 Task: In the  document campaign Apply all border to the tabe with  'with box; Style line and width 1/4 pt 'Select Header and apply  'Italics' Select the text and align it to the  Left
Action: Mouse moved to (217, 119)
Screenshot: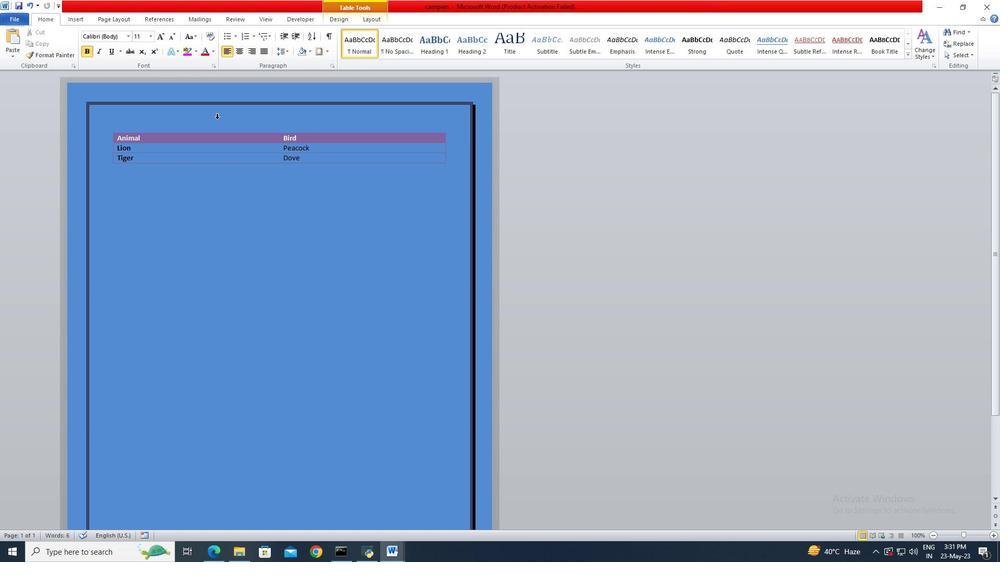
Action: Key pressed ctrl+A
Screenshot: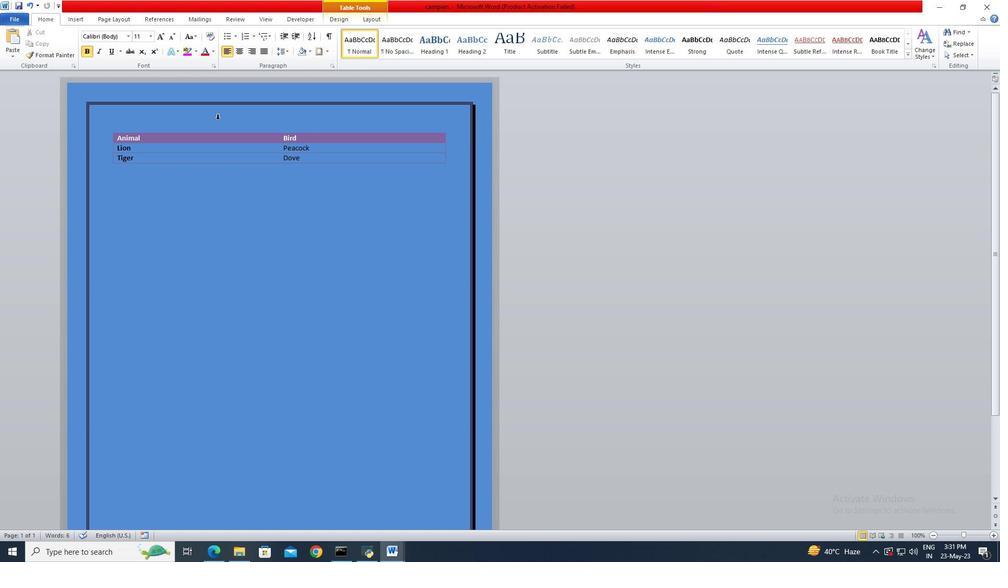 
Action: Mouse moved to (318, 51)
Screenshot: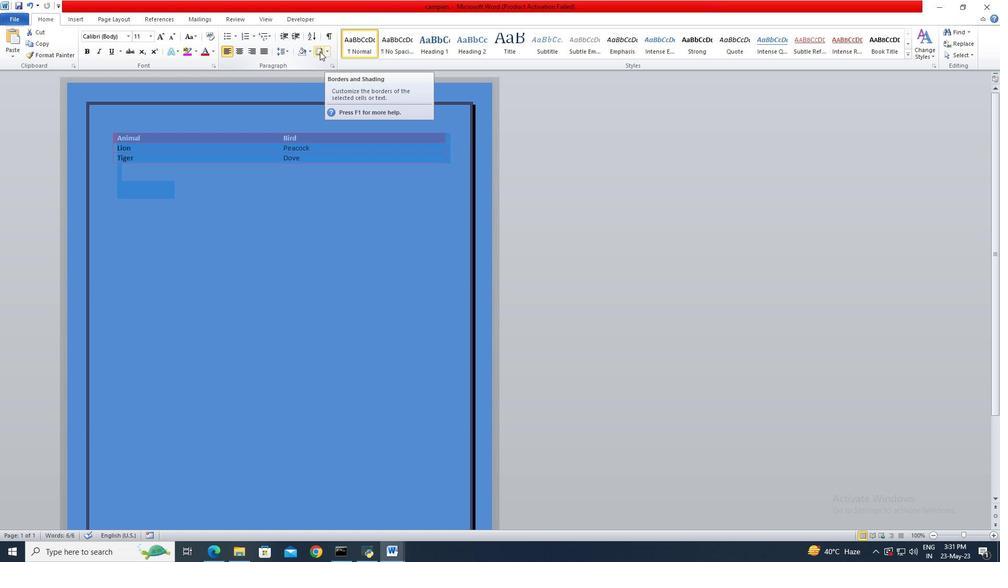 
Action: Mouse pressed left at (318, 51)
Screenshot: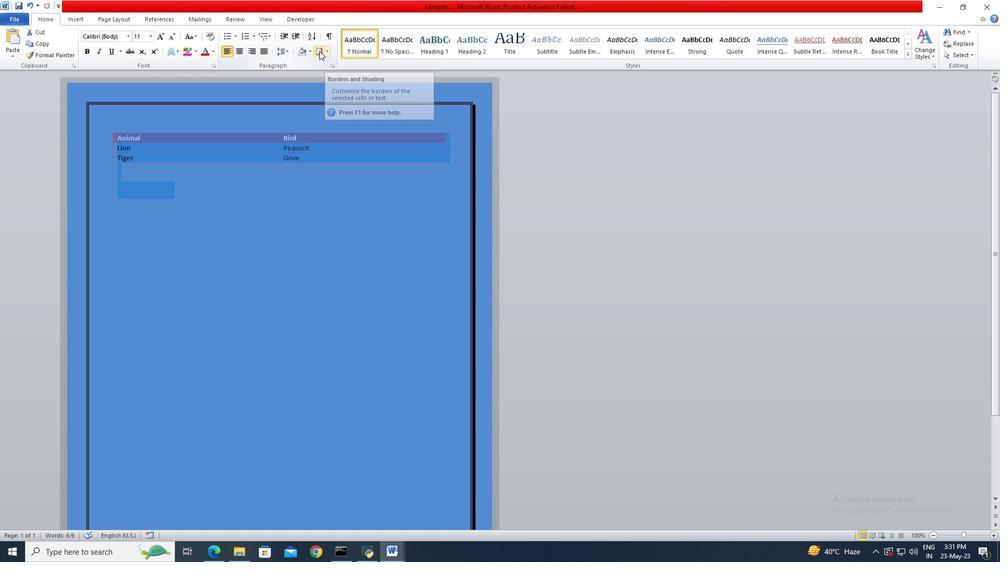 
Action: Mouse moved to (380, 233)
Screenshot: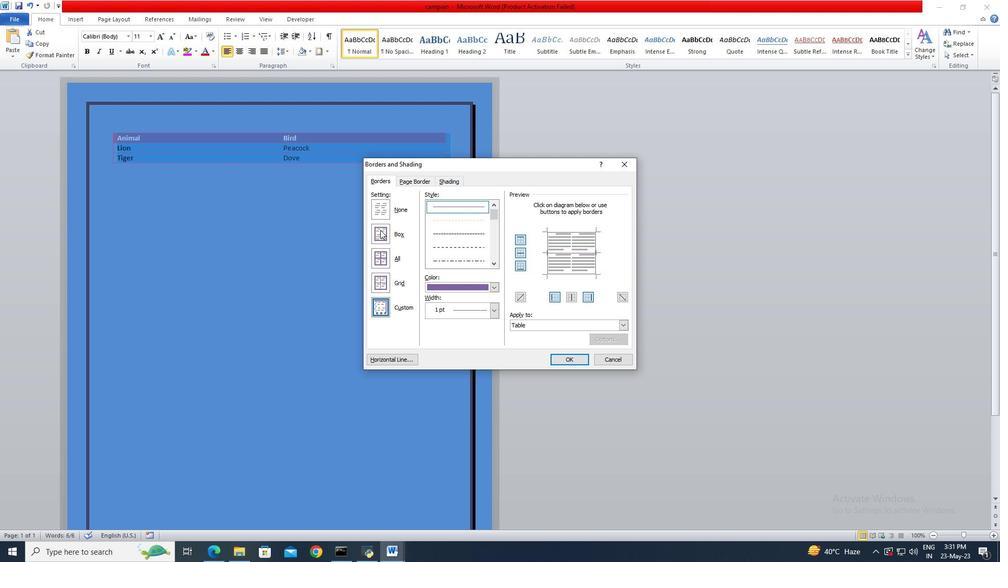 
Action: Mouse pressed left at (380, 233)
Screenshot: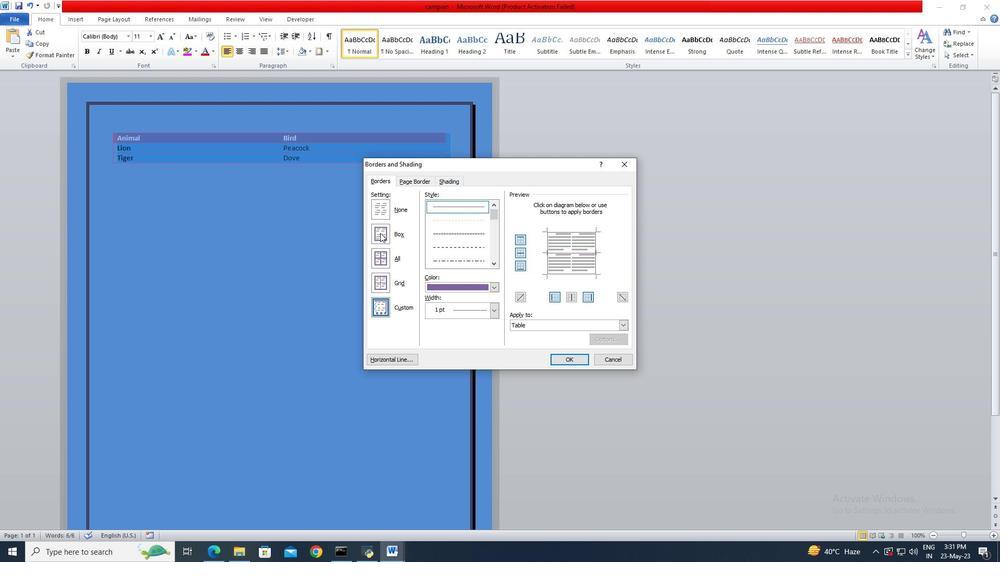 
Action: Mouse moved to (450, 207)
Screenshot: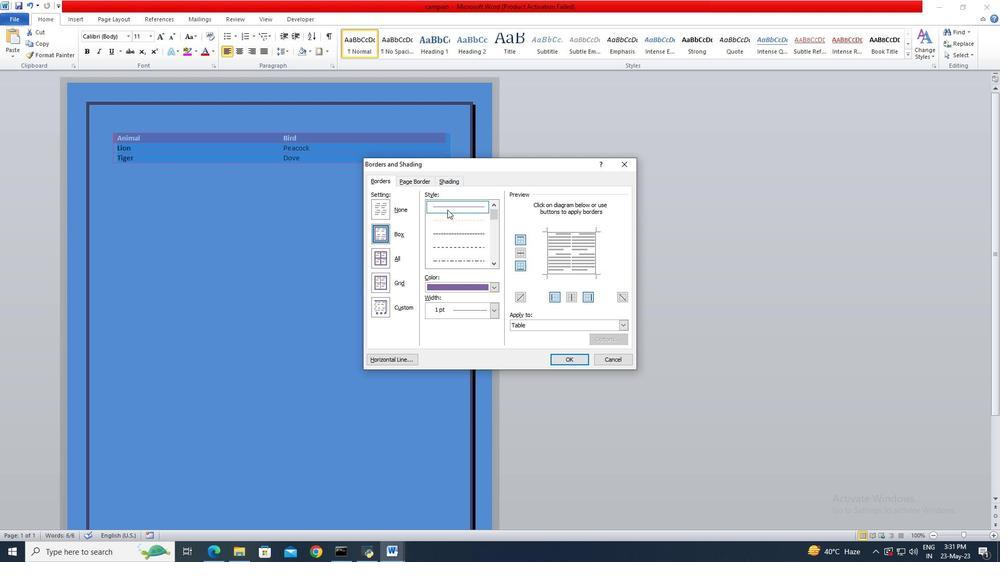 
Action: Mouse pressed left at (450, 207)
Screenshot: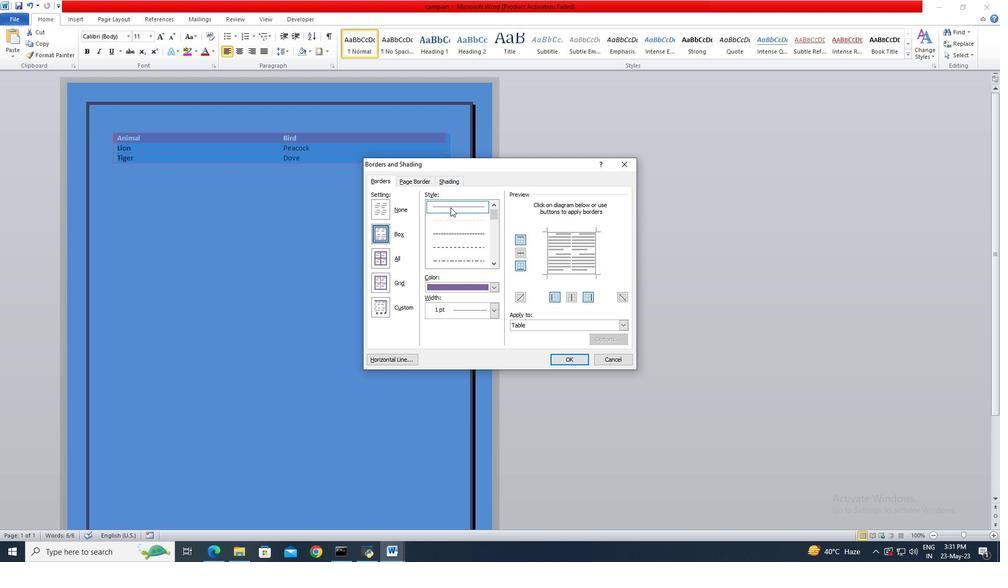 
Action: Mouse moved to (493, 307)
Screenshot: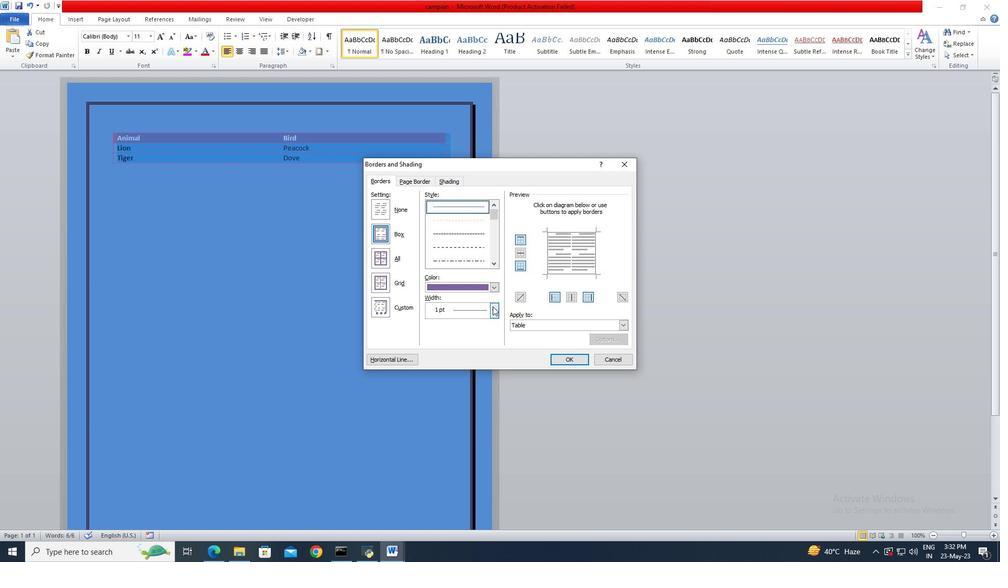 
Action: Mouse pressed left at (493, 307)
Screenshot: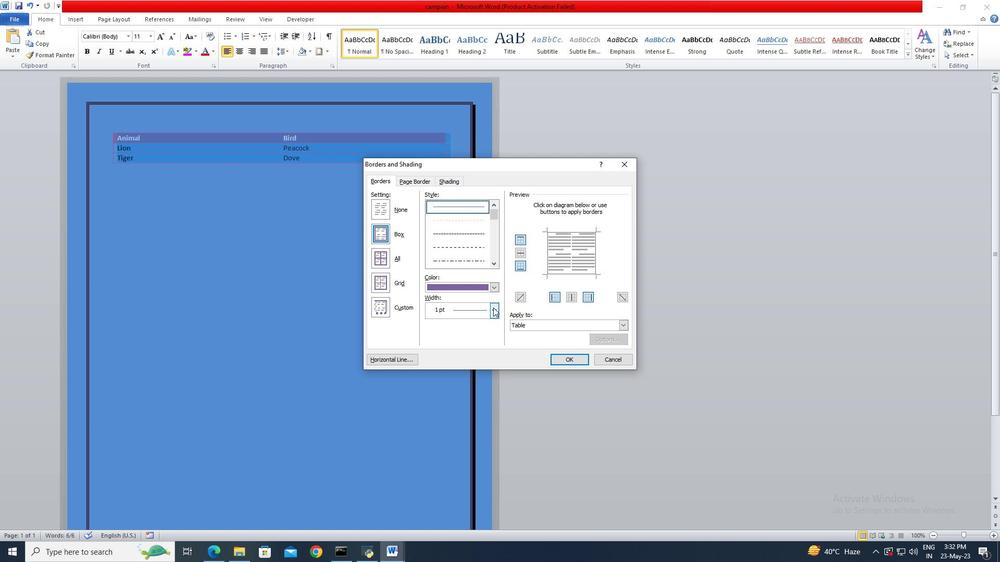 
Action: Mouse moved to (480, 326)
Screenshot: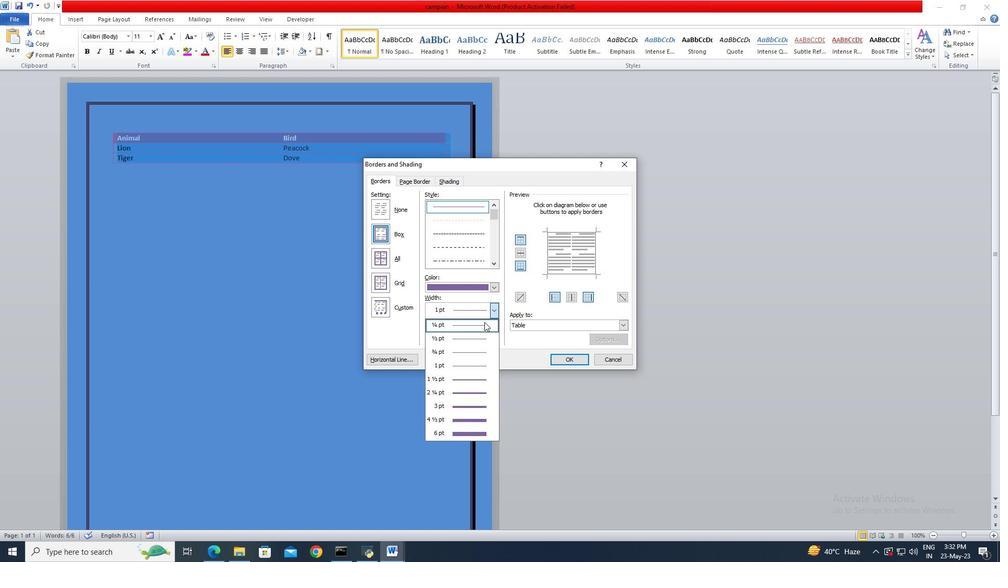 
Action: Mouse pressed left at (480, 326)
Screenshot: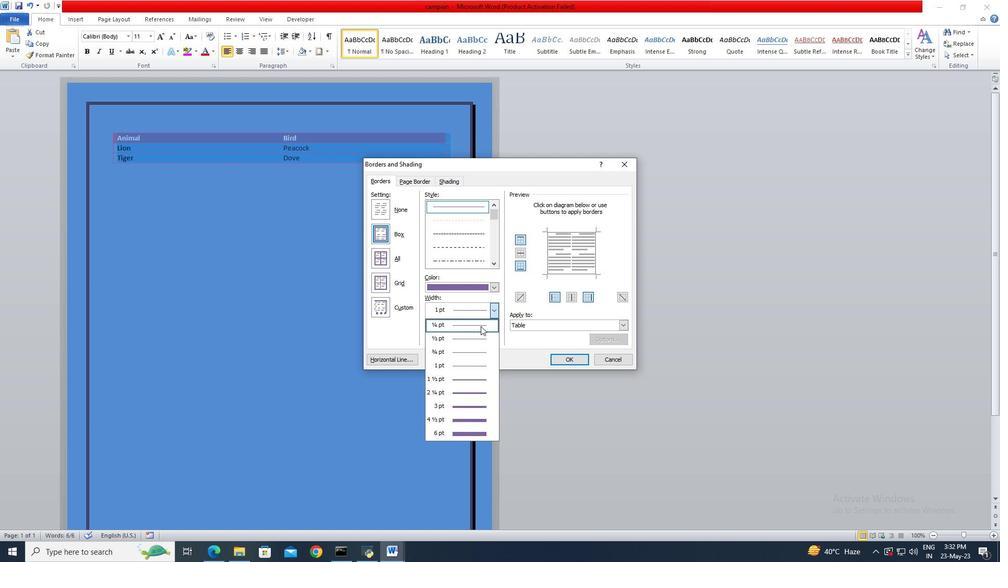 
Action: Mouse moved to (566, 357)
Screenshot: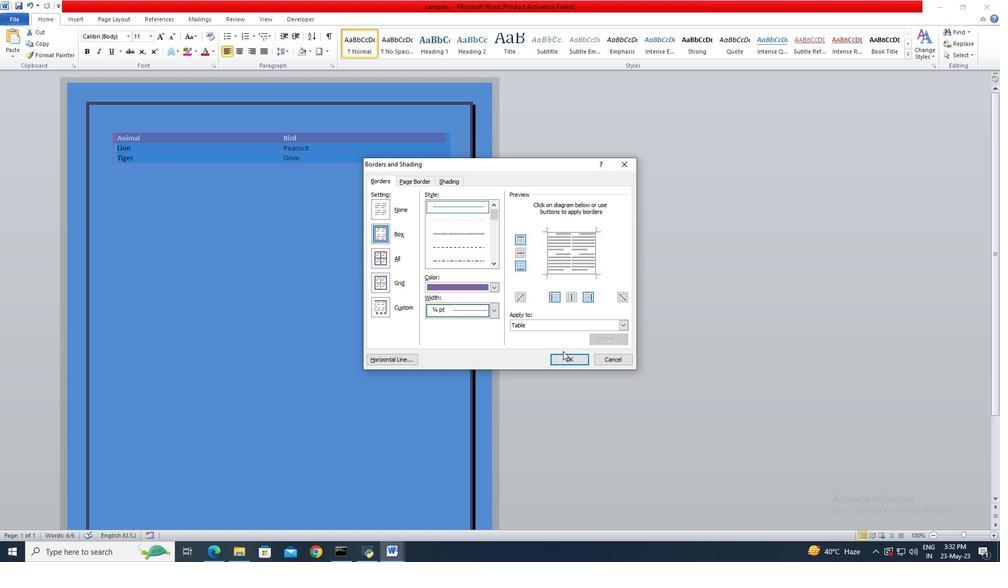 
Action: Mouse pressed left at (566, 357)
Screenshot: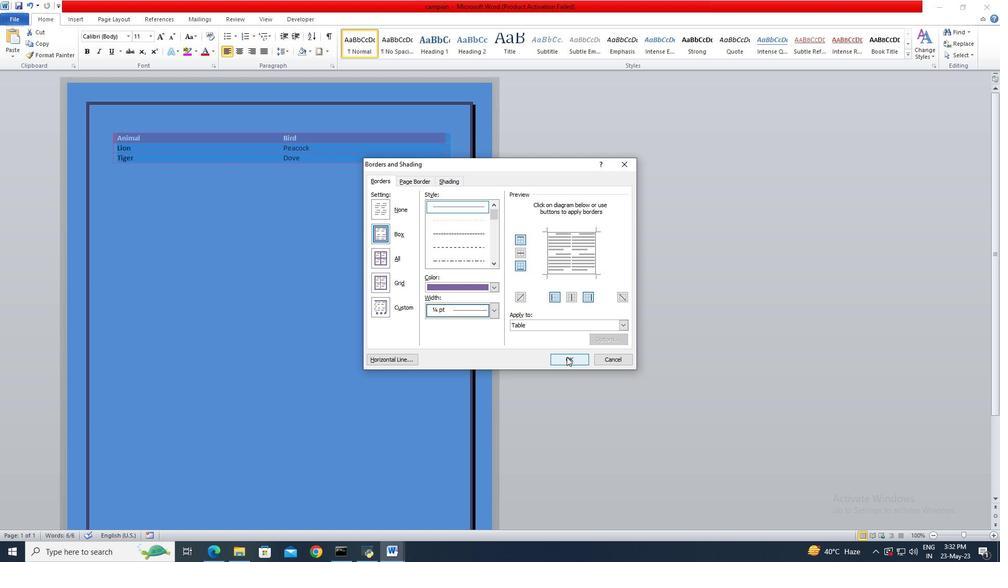 
Action: Mouse moved to (119, 134)
Screenshot: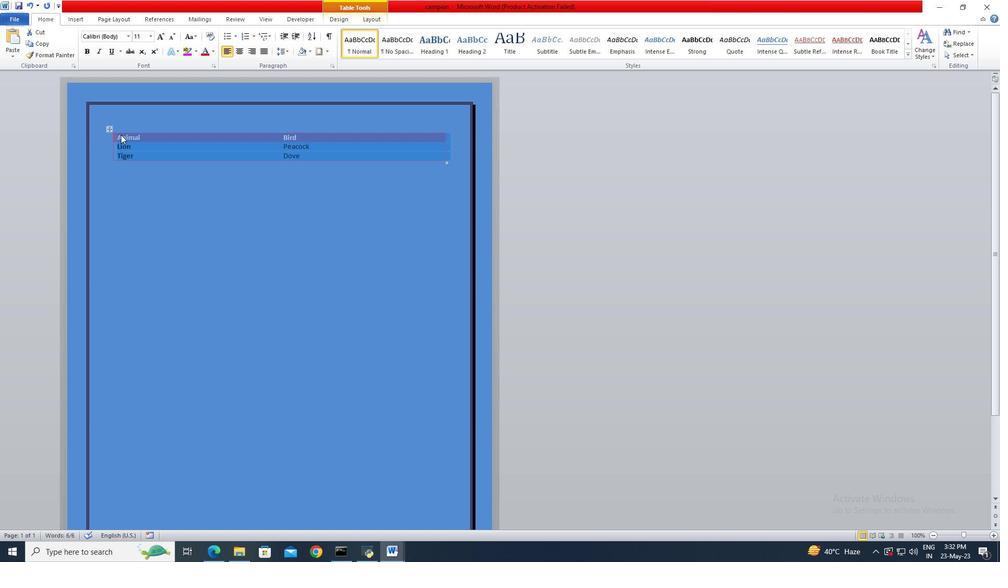 
Action: Mouse pressed left at (119, 134)
Screenshot: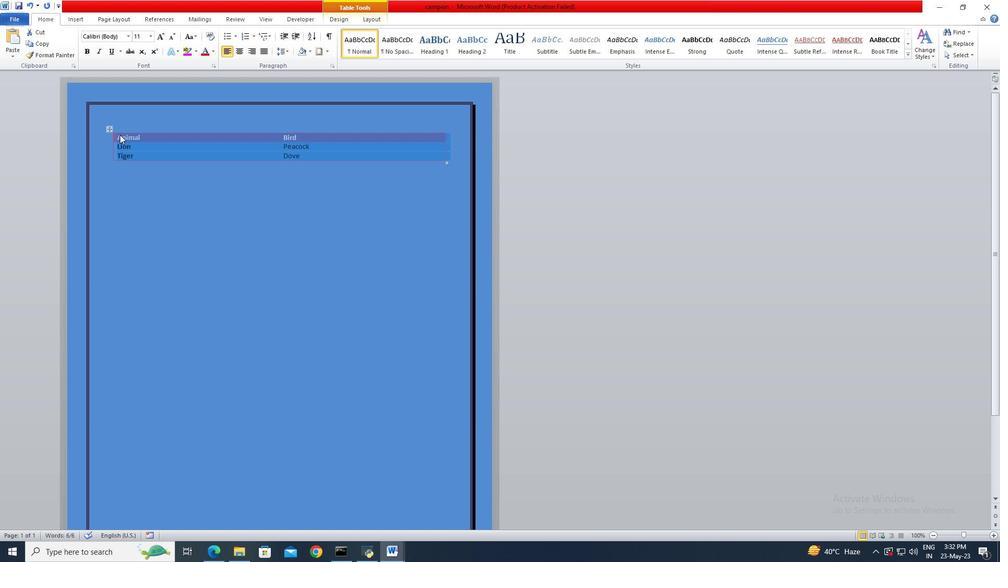 
Action: Mouse moved to (118, 135)
Screenshot: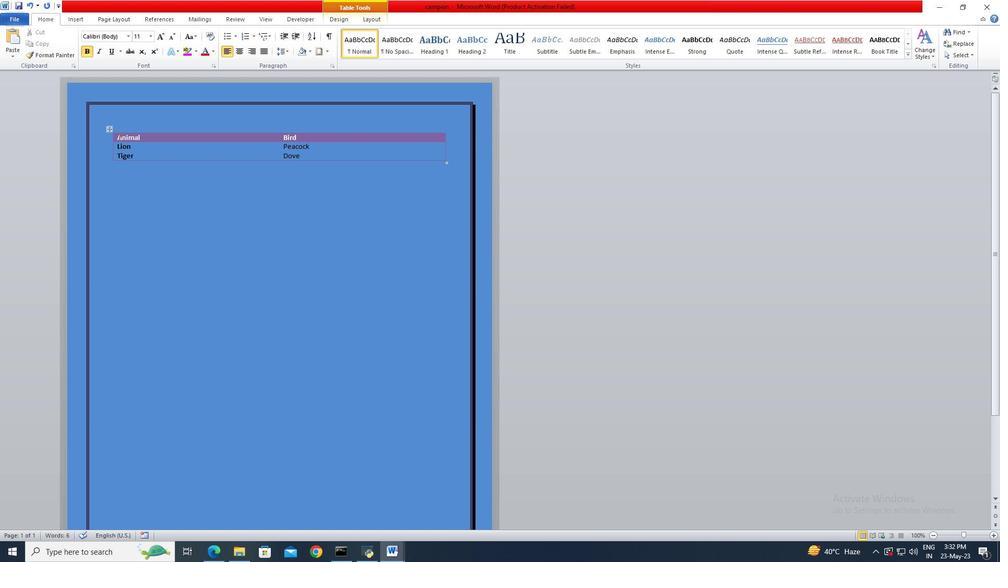 
Action: Mouse pressed left at (118, 135)
Screenshot: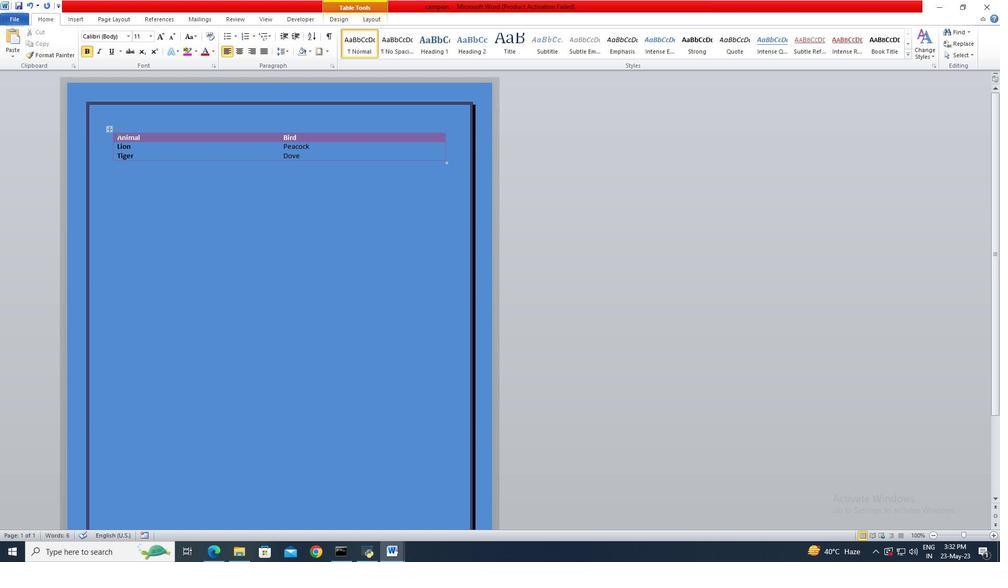 
Action: Mouse moved to (295, 142)
Screenshot: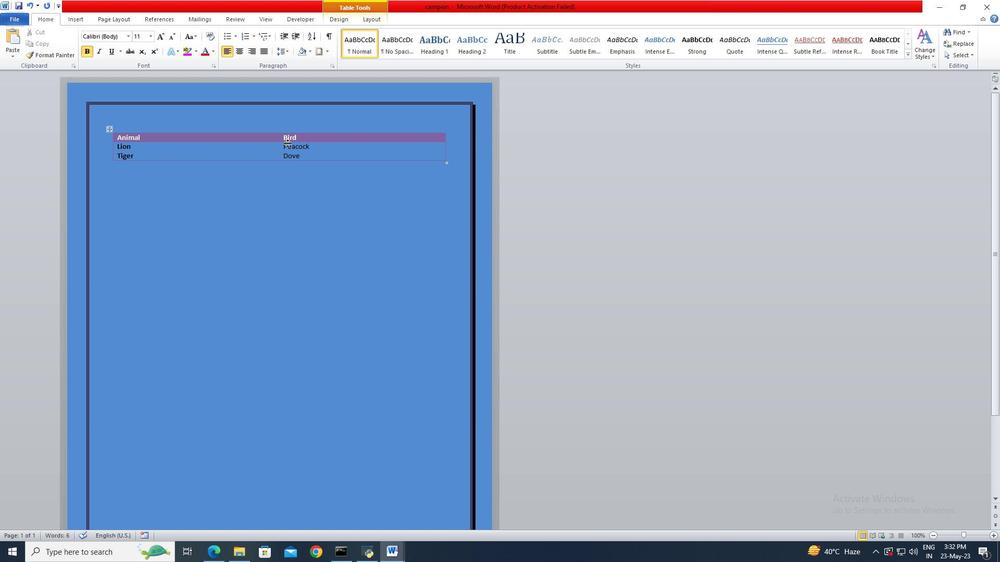 
Action: Key pressed <Key.shift>
Screenshot: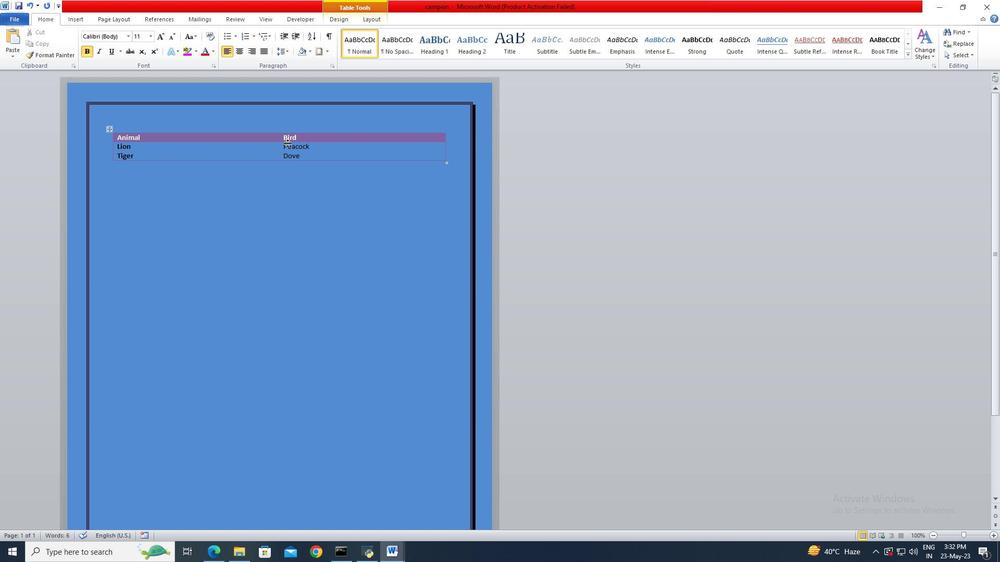 
Action: Mouse moved to (298, 136)
Screenshot: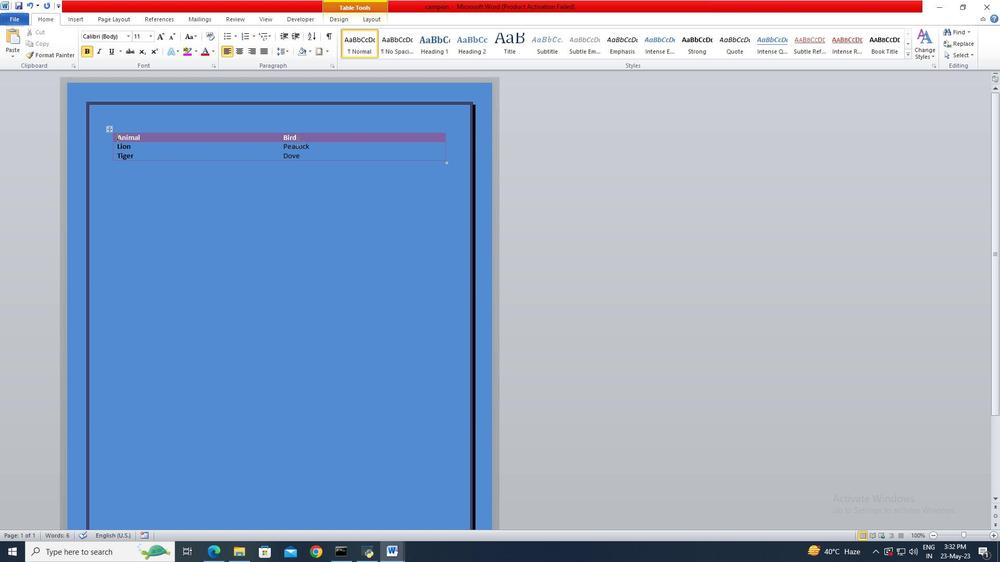 
Action: Key pressed <Key.shift><Key.shift><Key.shift><Key.shift><Key.shift><Key.shift><Key.shift><Key.shift><Key.shift><Key.shift><Key.shift><Key.shift><Key.shift><Key.shift><Key.shift><Key.shift>
Screenshot: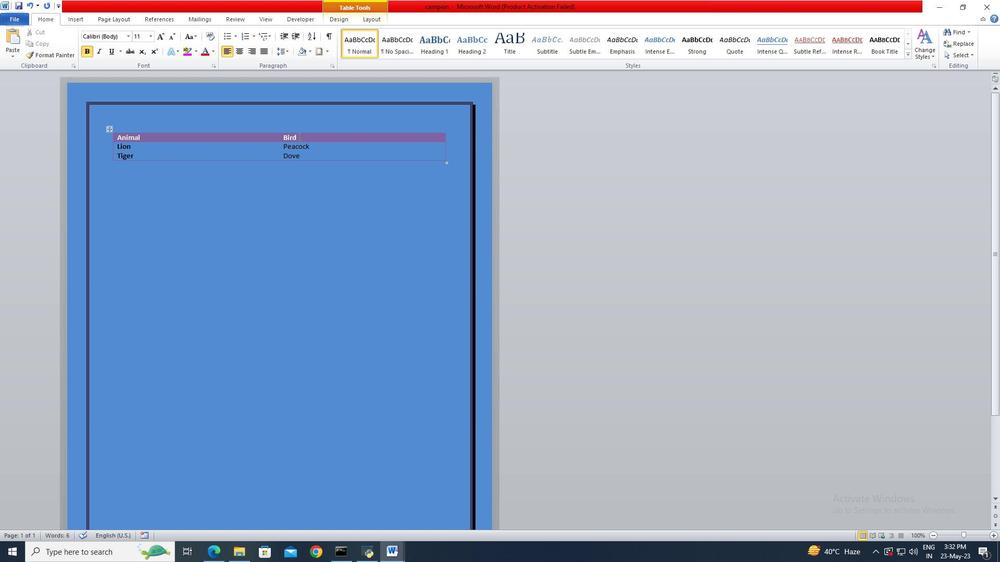 
Action: Mouse pressed left at (298, 136)
Screenshot: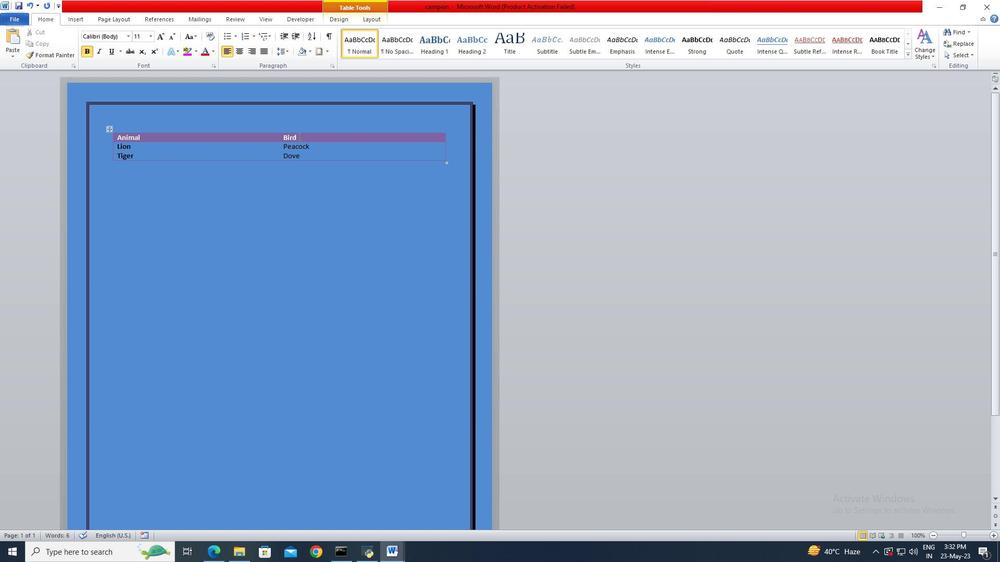 
Action: Key pressed <Key.shift><Key.shift><Key.shift><Key.shift><Key.shift>
Screenshot: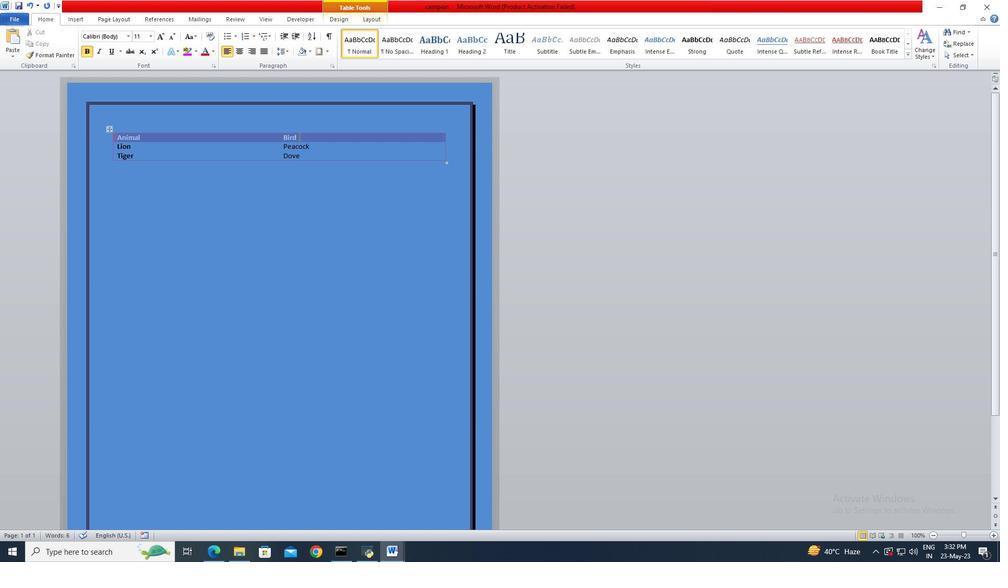 
Action: Mouse moved to (96, 52)
Screenshot: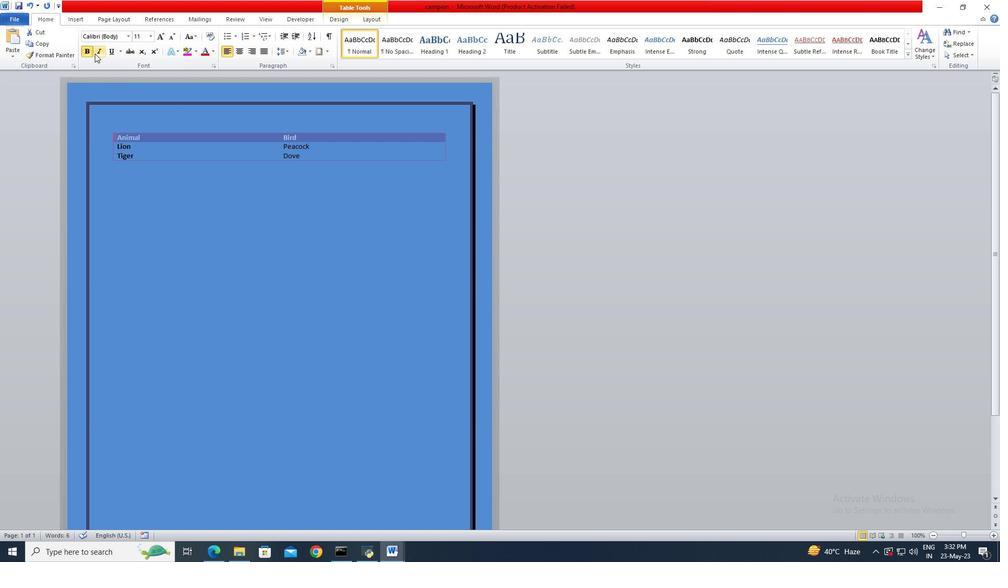 
Action: Mouse pressed left at (96, 52)
Screenshot: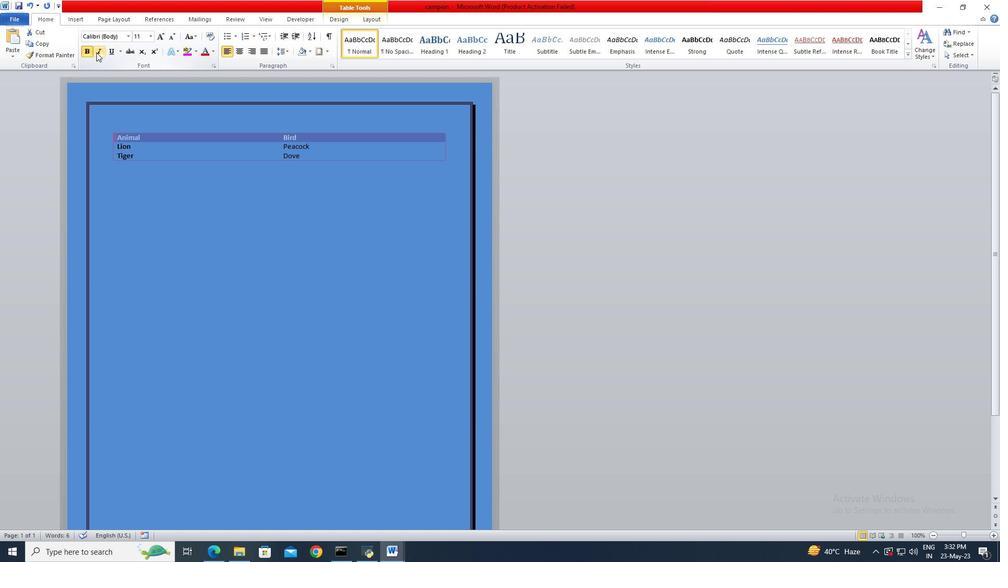 
Action: Mouse moved to (313, 156)
Screenshot: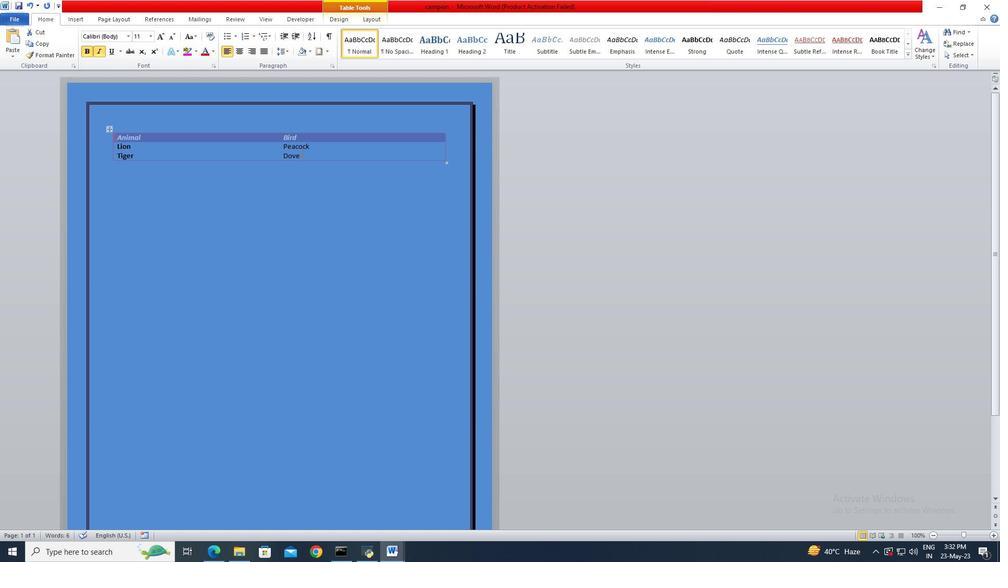 
Action: Key pressed <Key.shift>
Screenshot: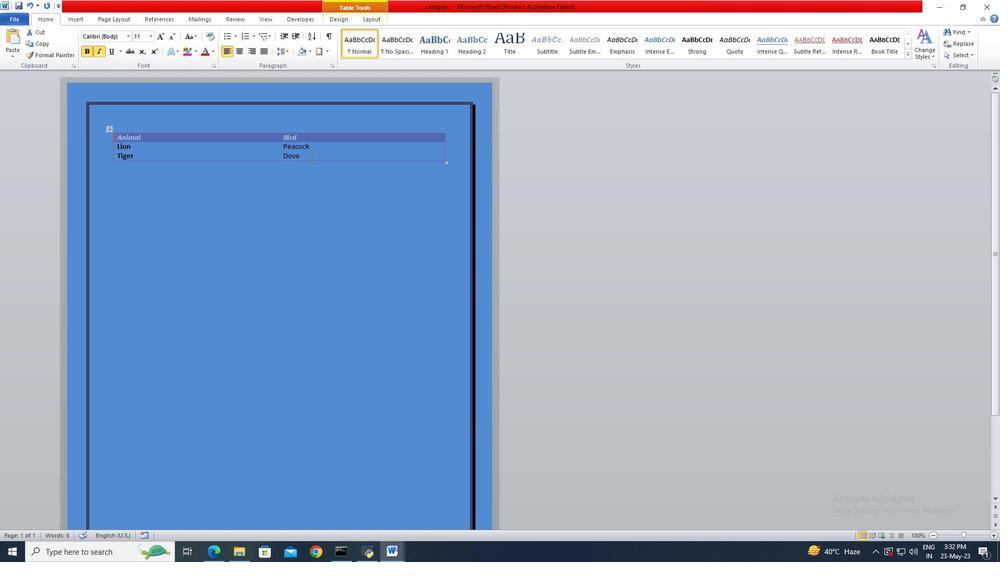 
Action: Mouse pressed left at (313, 156)
Screenshot: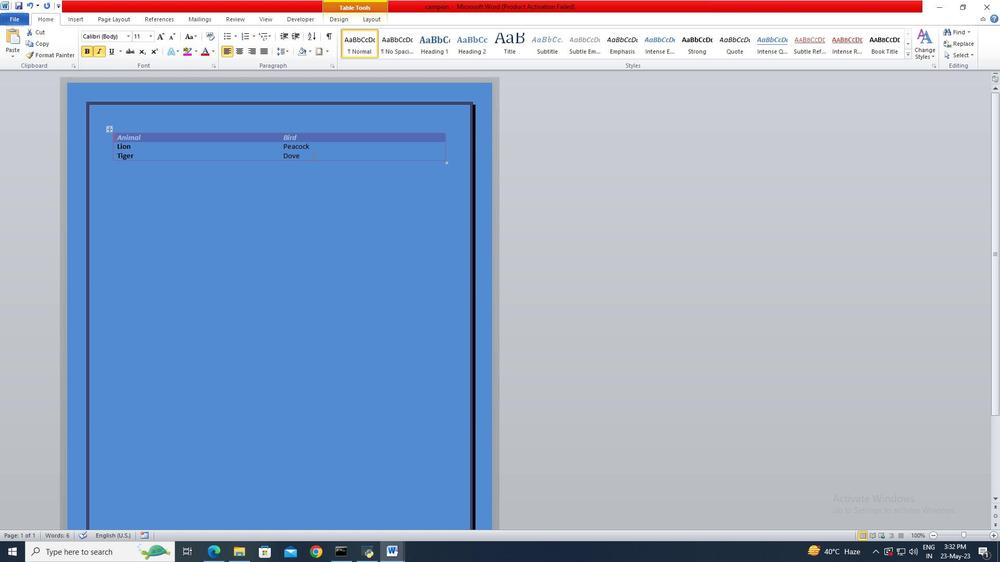 
Action: Mouse moved to (226, 47)
Screenshot: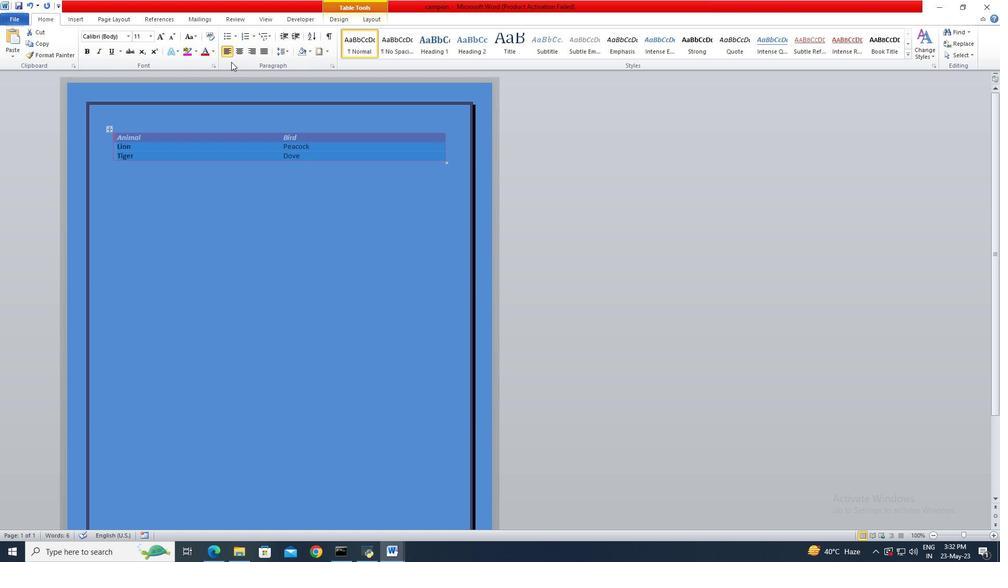 
Action: Mouse pressed left at (226, 47)
Screenshot: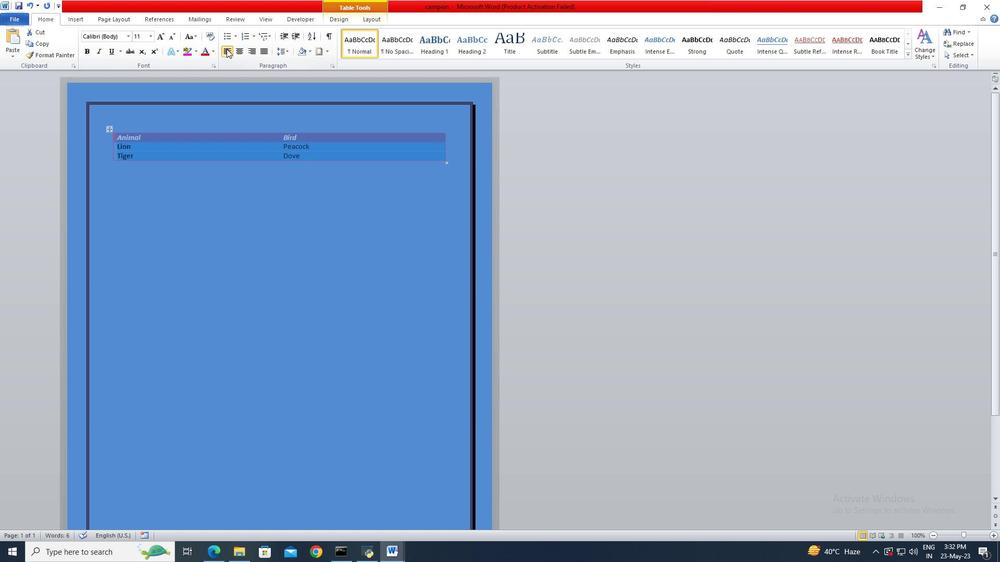 
Action: Mouse moved to (305, 202)
Screenshot: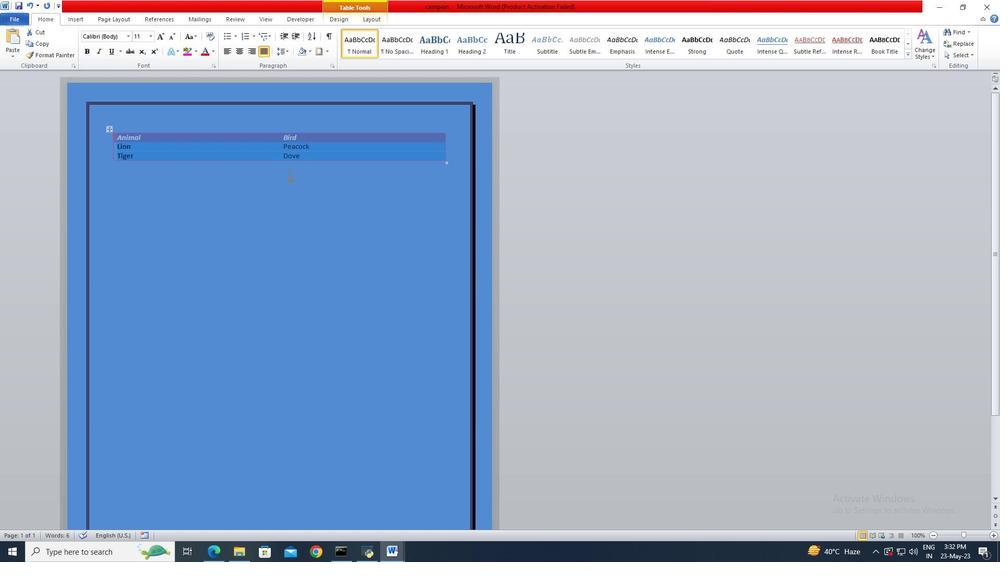 
Action: Mouse pressed left at (305, 202)
Screenshot: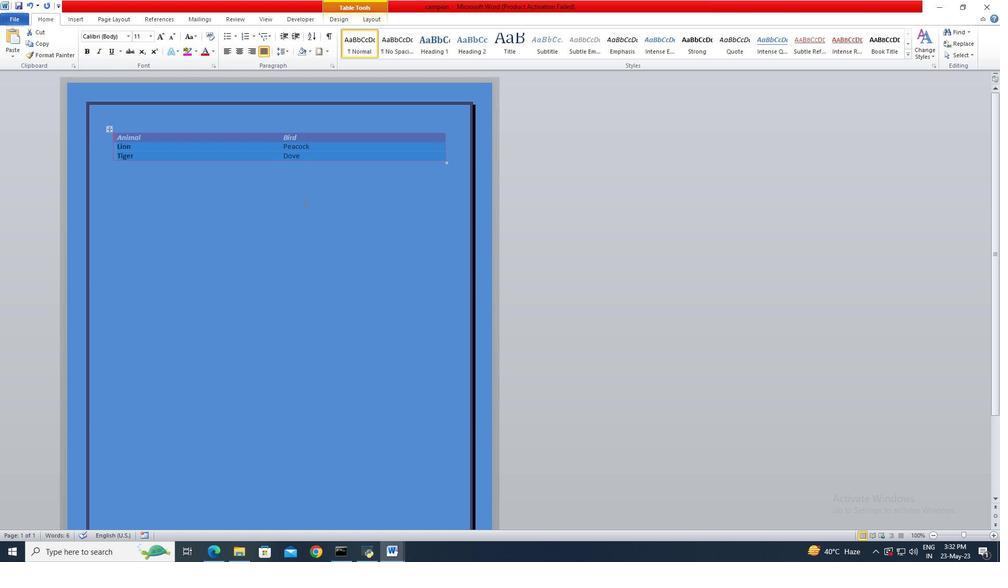 
